 Task: Select type "Career transition".
Action: Mouse moved to (316, 318)
Screenshot: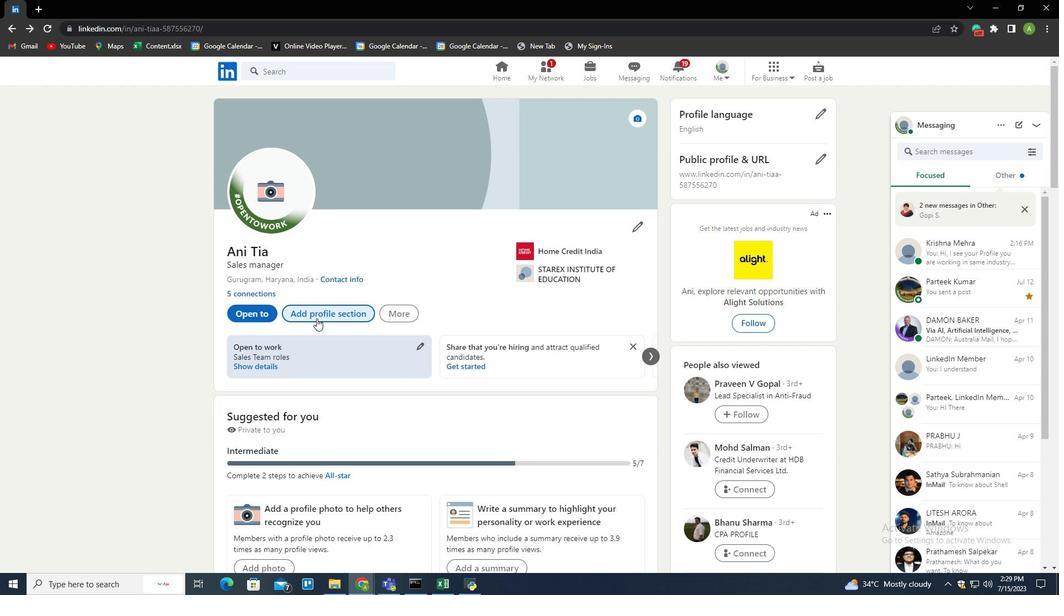 
Action: Mouse pressed left at (316, 318)
Screenshot: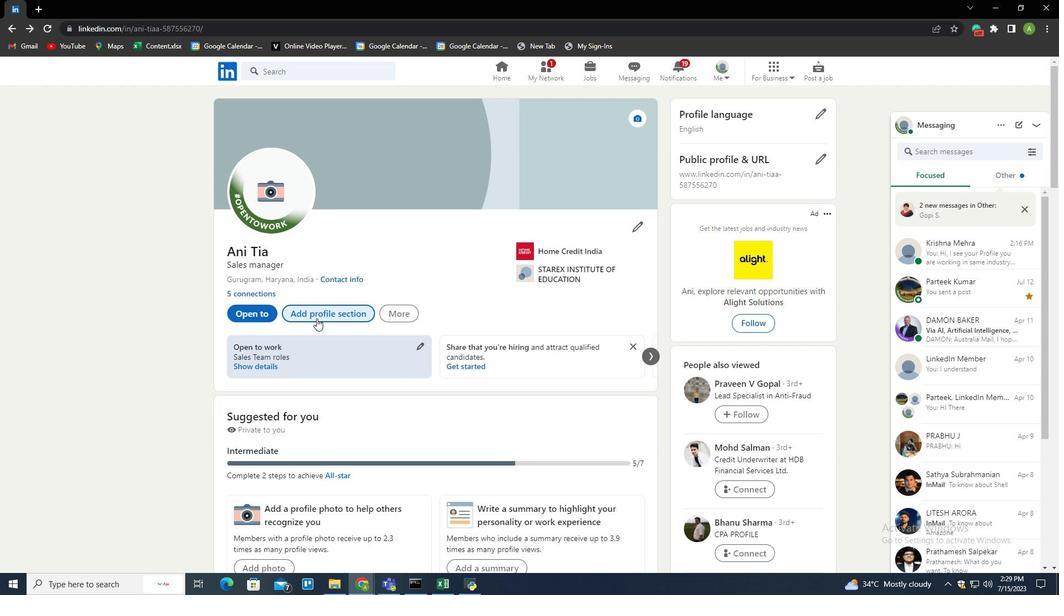 
Action: Mouse moved to (663, 121)
Screenshot: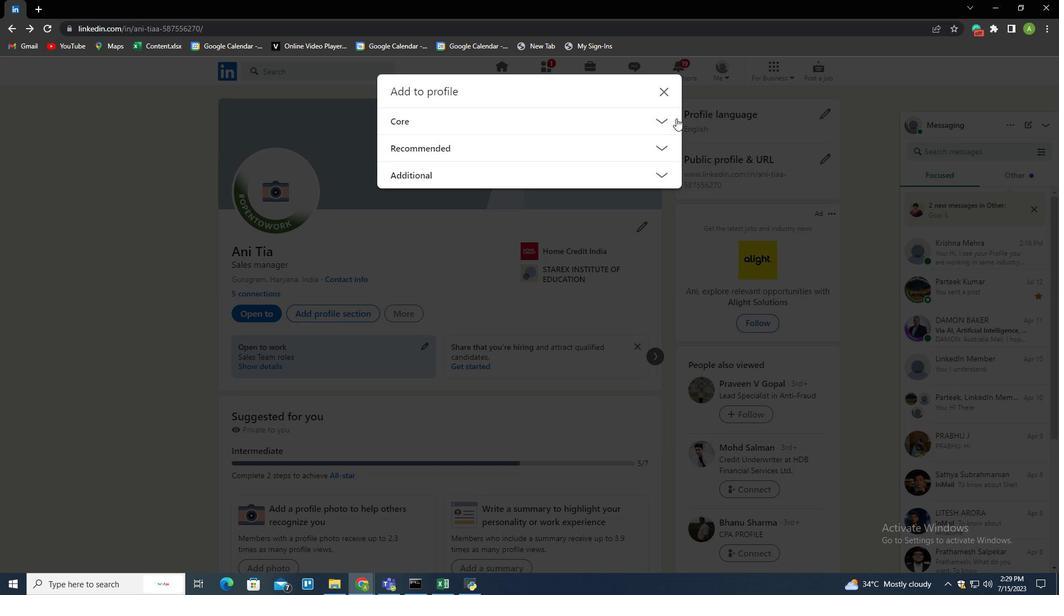 
Action: Mouse pressed left at (663, 121)
Screenshot: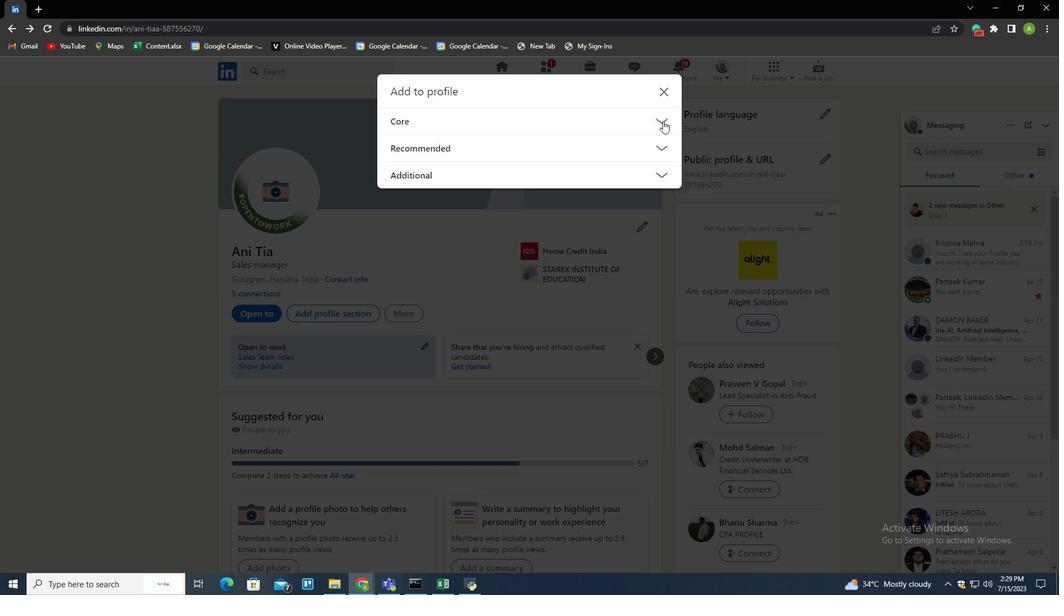 
Action: Mouse moved to (413, 275)
Screenshot: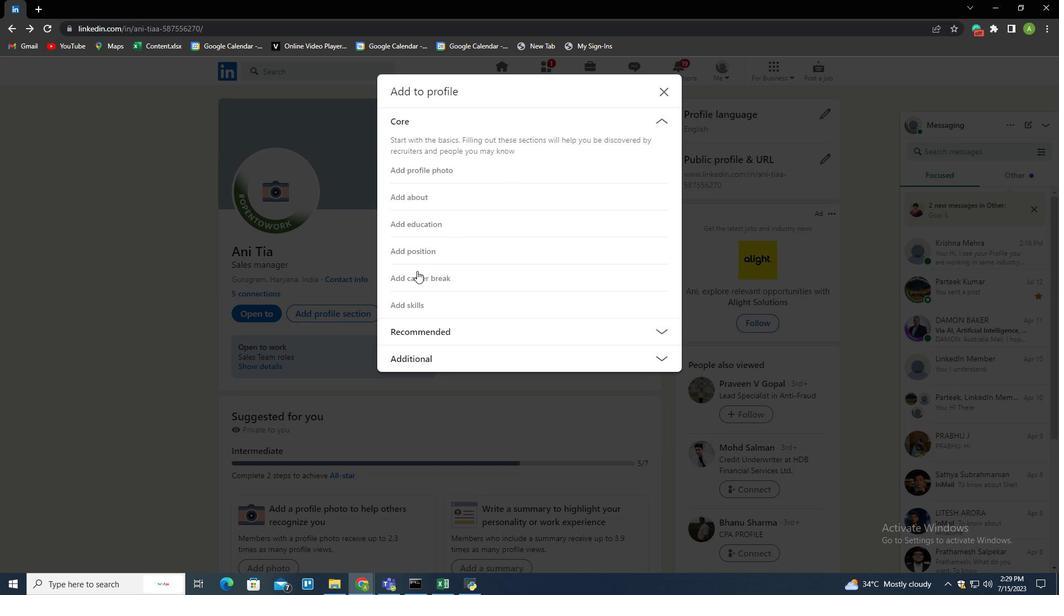 
Action: Mouse pressed left at (413, 275)
Screenshot: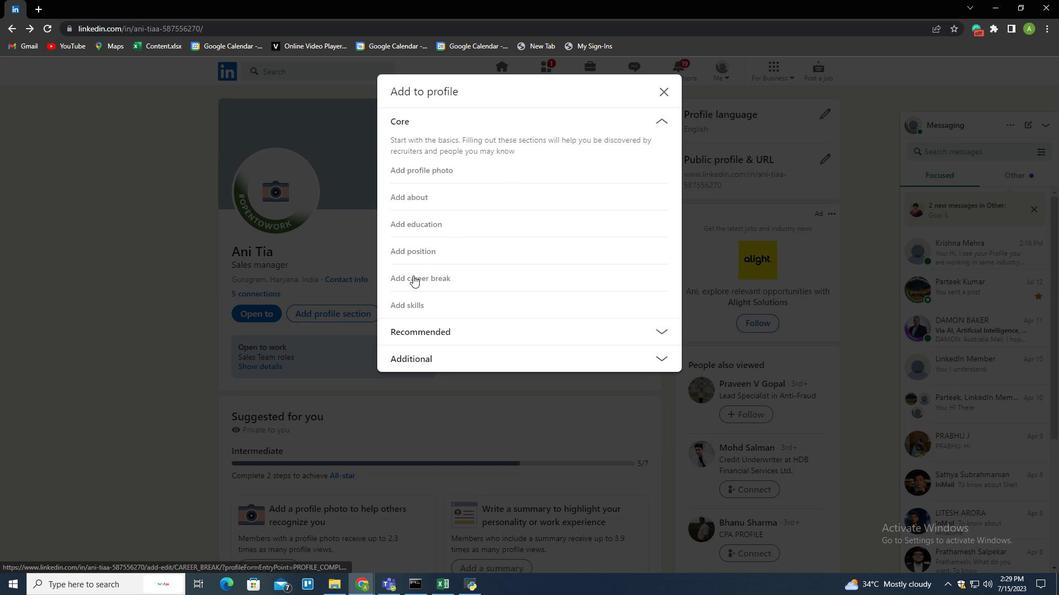 
Action: Mouse moved to (363, 189)
Screenshot: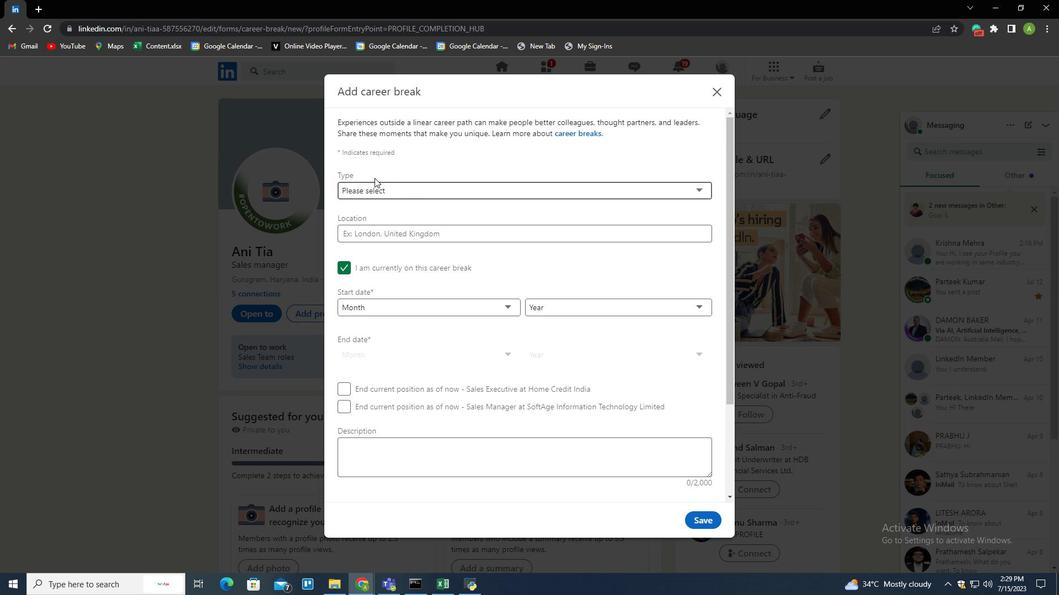 
Action: Mouse pressed left at (363, 189)
Screenshot: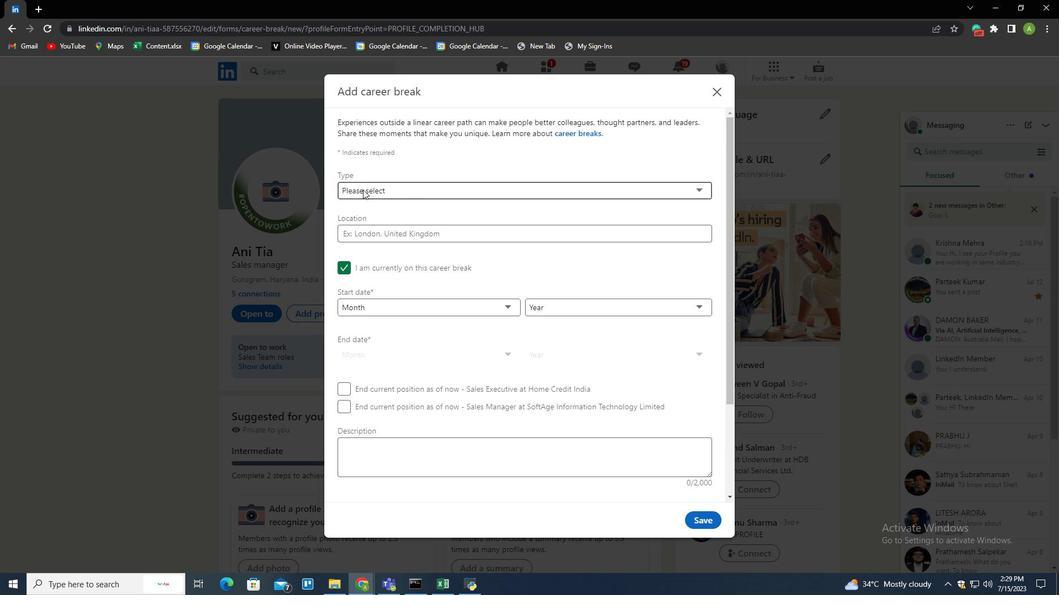 
Action: Mouse moved to (363, 226)
Screenshot: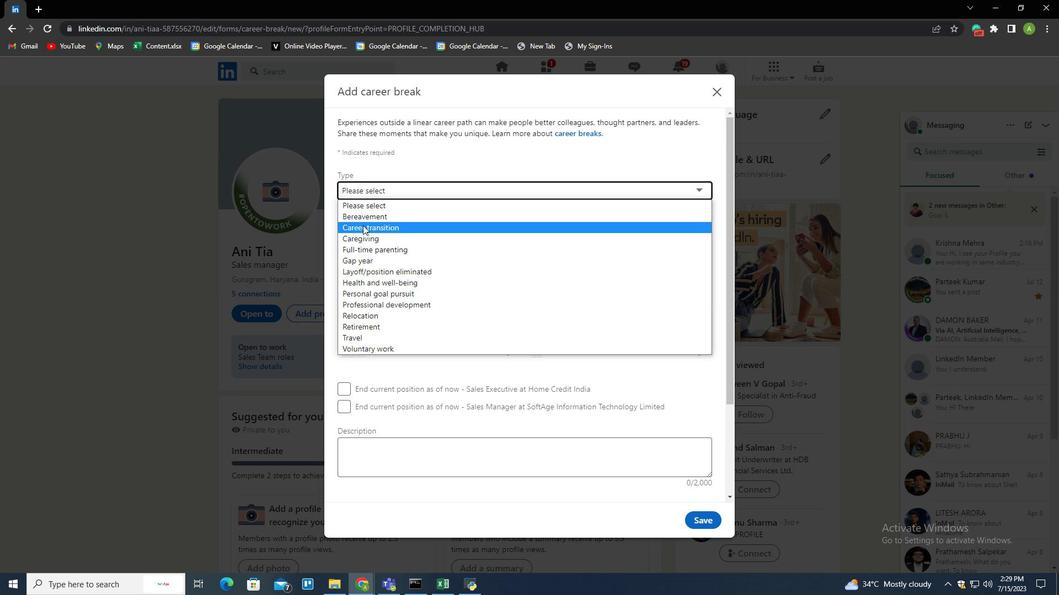 
Action: Mouse pressed left at (363, 226)
Screenshot: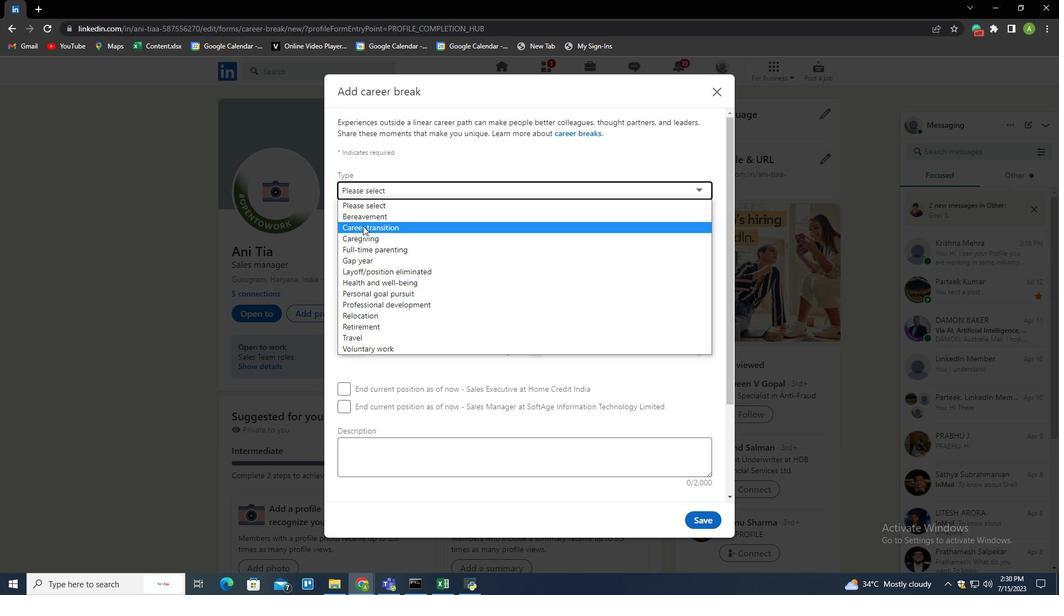 
Action: Mouse moved to (257, 227)
Screenshot: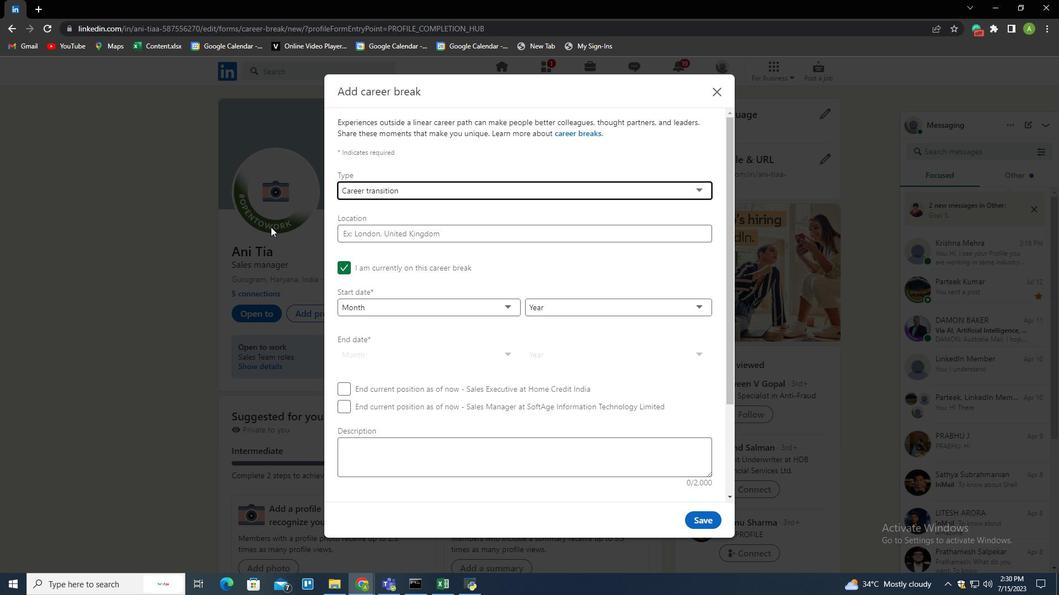 
Action: Mouse pressed left at (257, 227)
Screenshot: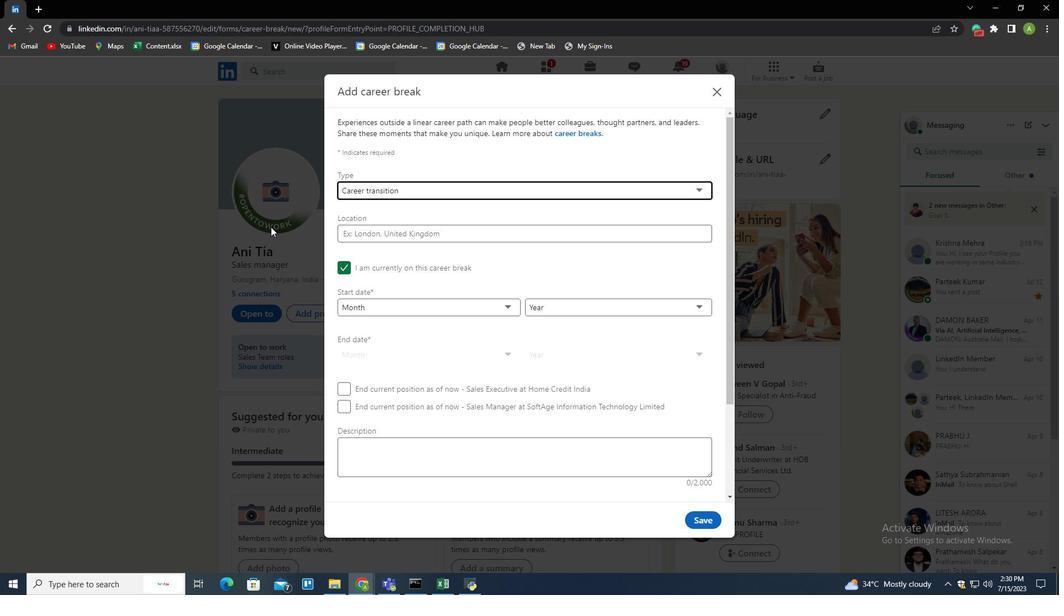 
Action: Mouse moved to (258, 228)
Screenshot: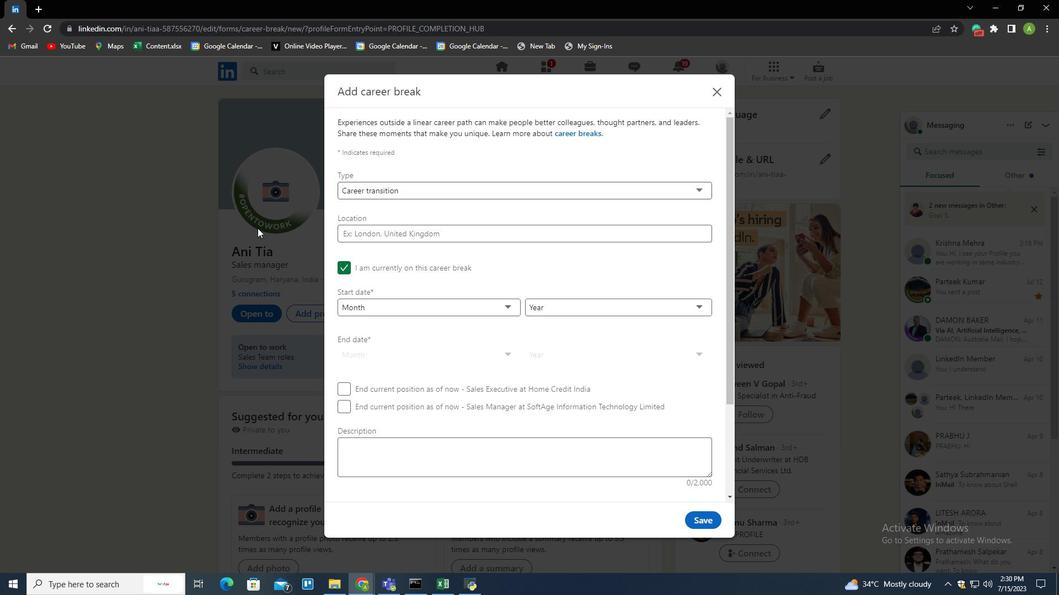 
